 Task: Create New Vendor with Vendor Name: ChargeNet, Billing Address Line1: 9720 Alderwood Ave., Billing Address Line2: Casselberry, Billing Address Line3: TX 77903
Action: Mouse moved to (146, 26)
Screenshot: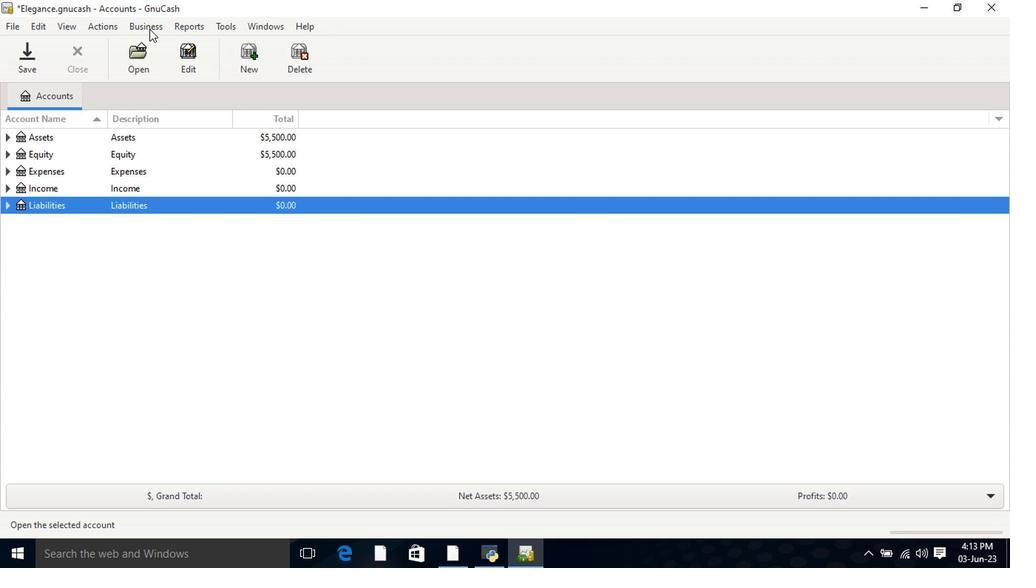 
Action: Mouse pressed left at (146, 26)
Screenshot: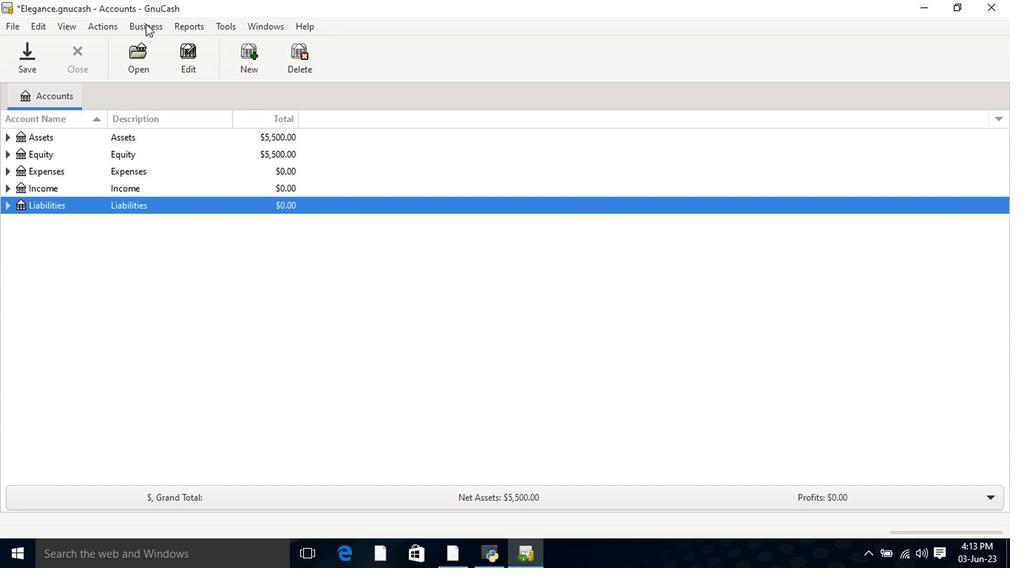 
Action: Mouse moved to (159, 66)
Screenshot: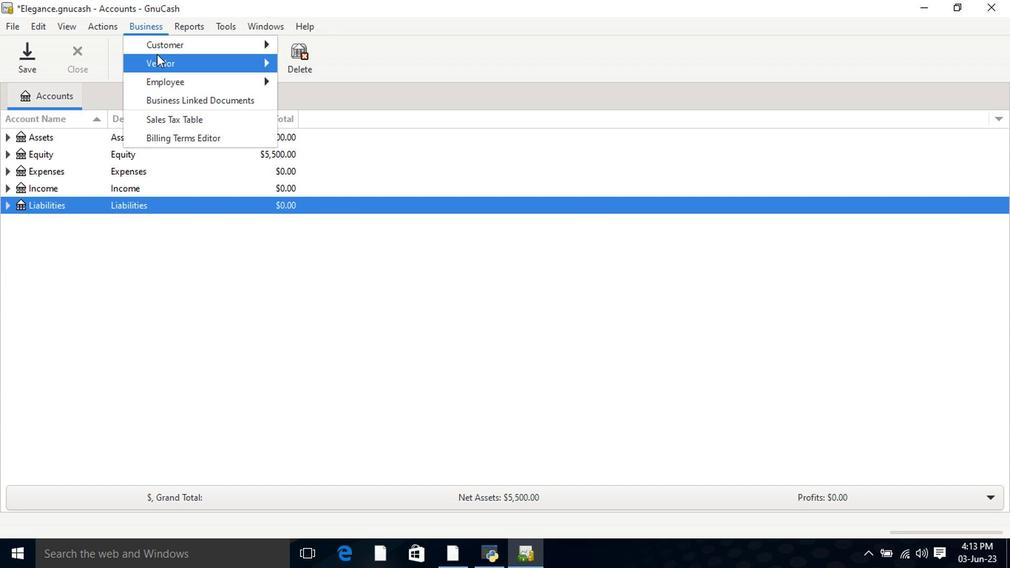 
Action: Mouse pressed left at (159, 66)
Screenshot: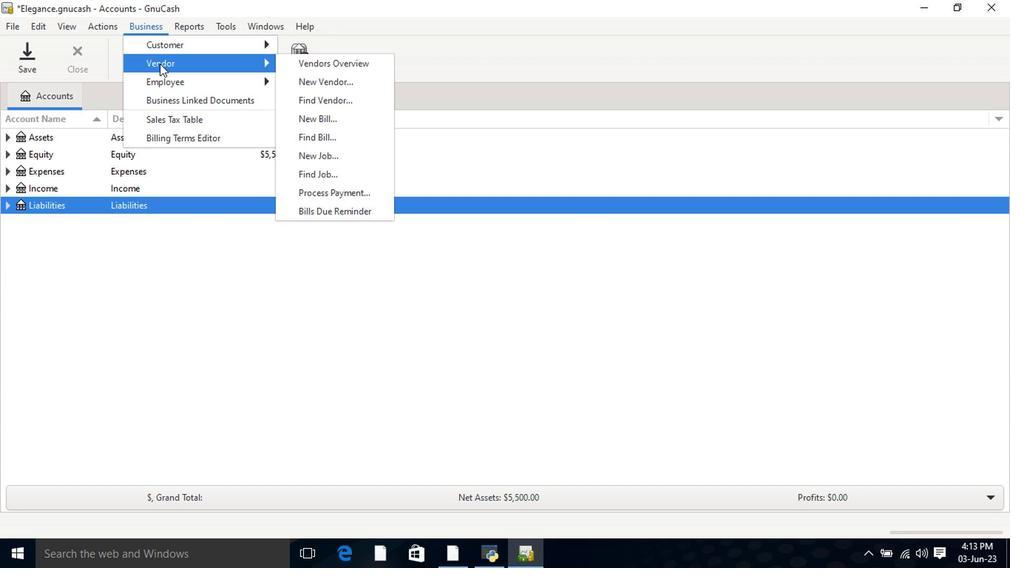 
Action: Mouse moved to (296, 83)
Screenshot: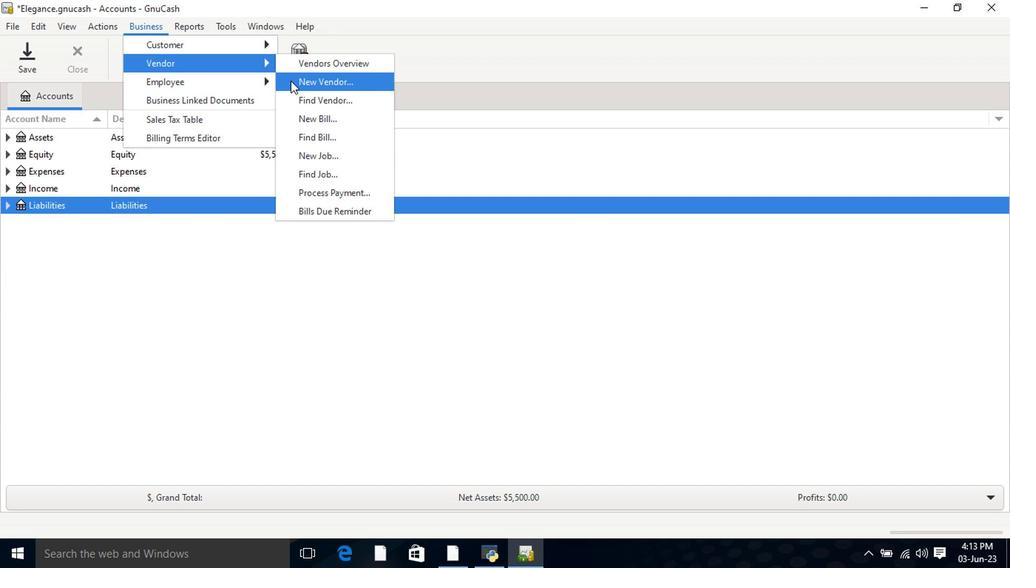 
Action: Mouse pressed left at (296, 83)
Screenshot: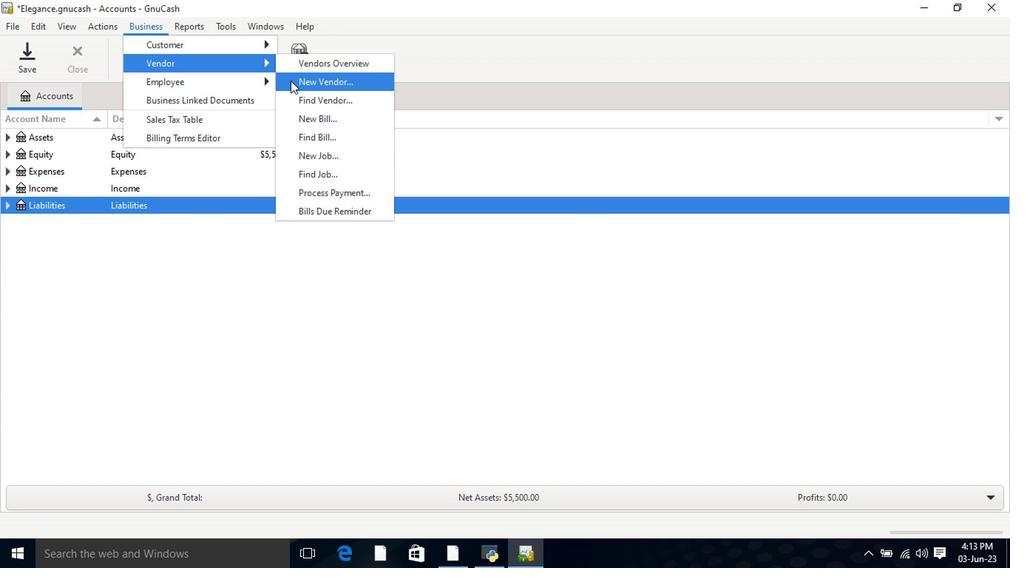 
Action: Mouse moved to (503, 162)
Screenshot: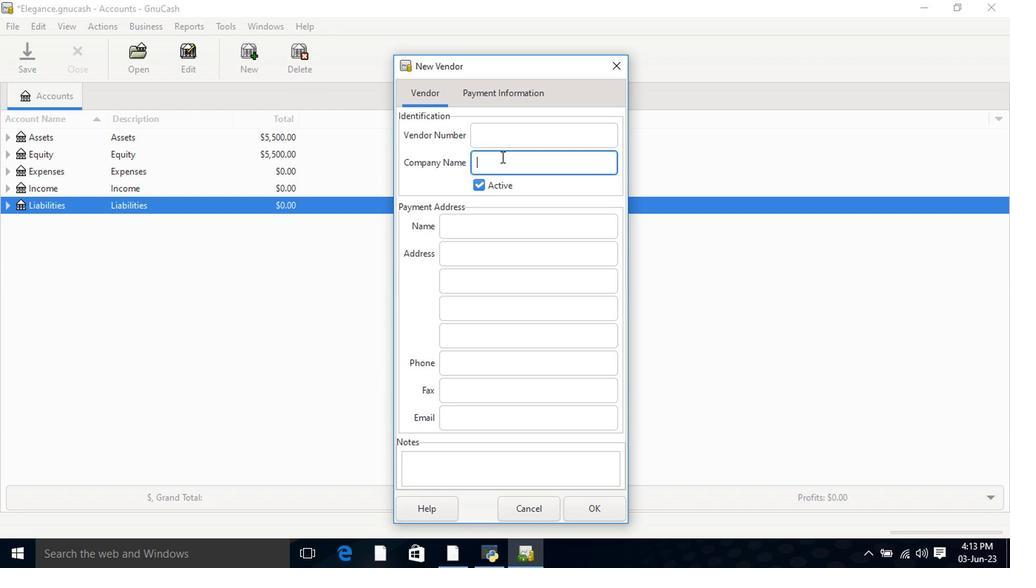 
Action: Key pressed <Key.shift><Key.shift><Key.shift><Key.shift>Charge<Key.shift>Net<Key.tab><Key.tab><Key.tab>9720<Key.space><Key.shift>Alderwood<Key.space><Key.shift>Ave.<Key.shift>Casselberry<Key.tab><Key.shift>TX<Key.space>77903<Key.tab><Key.tab>
Screenshot: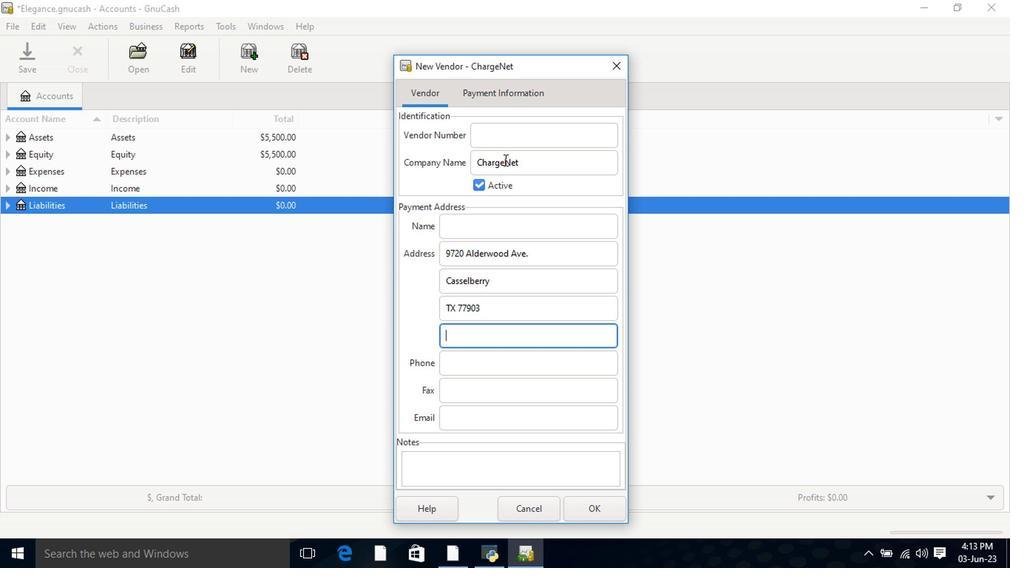 
Action: Mouse moved to (498, 99)
Screenshot: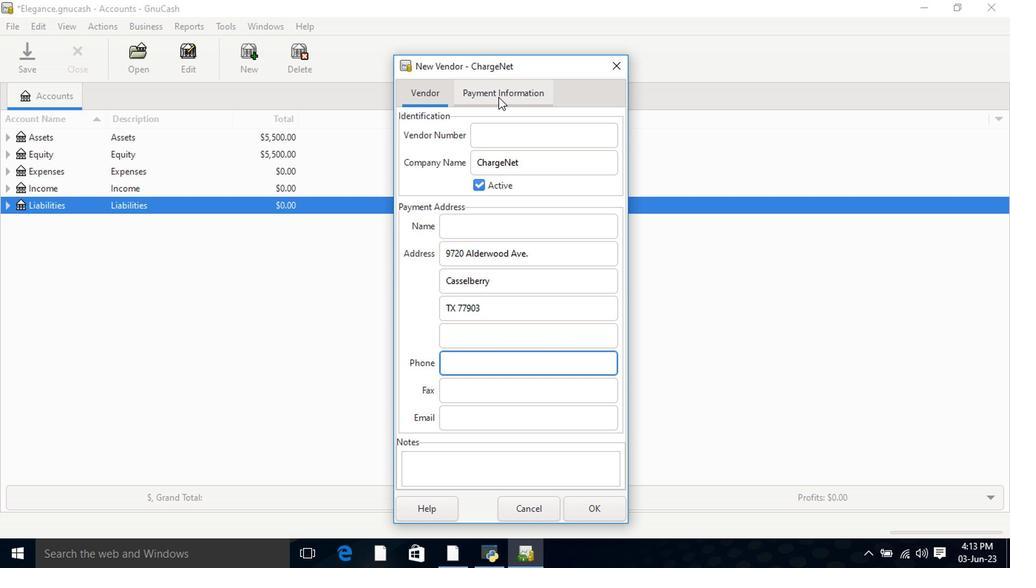 
Action: Mouse pressed left at (498, 99)
Screenshot: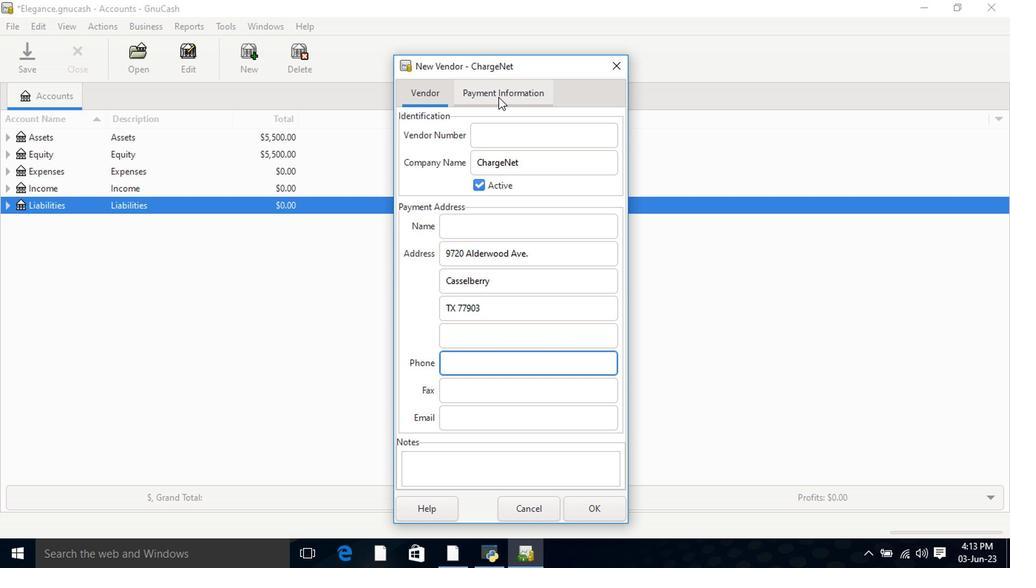 
Action: Mouse moved to (595, 508)
Screenshot: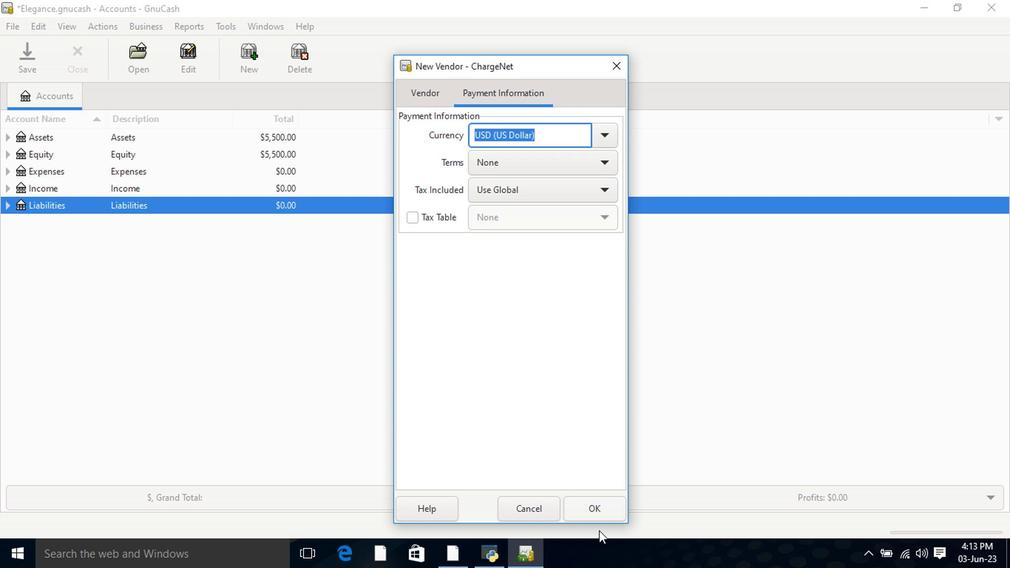 
Action: Mouse pressed left at (595, 508)
Screenshot: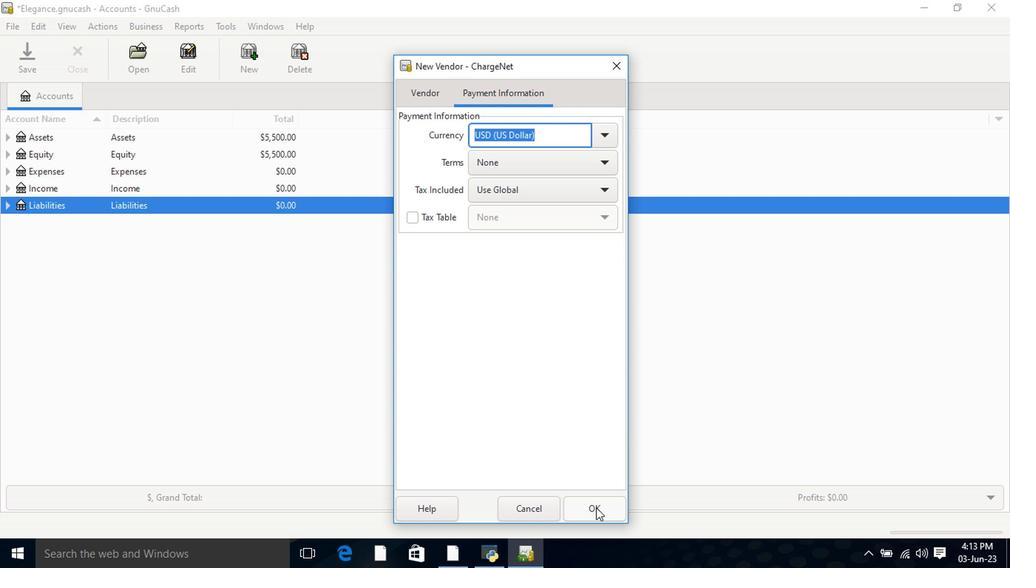 
Action: Mouse moved to (582, 458)
Screenshot: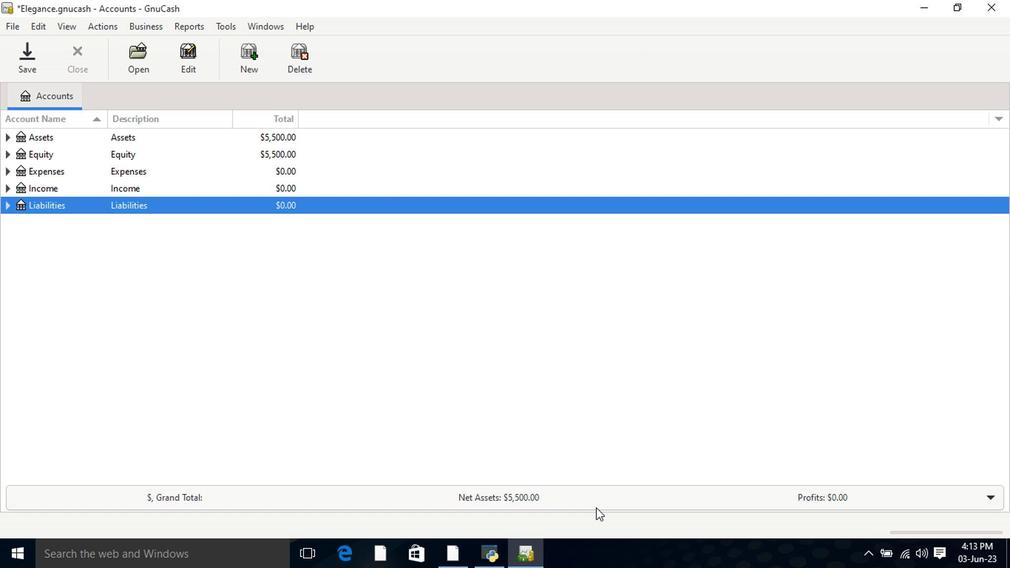 
